 Task: Zoom out the location "Home in Telluride, Colorado, United States" two times.
Action: Mouse moved to (382, 140)
Screenshot: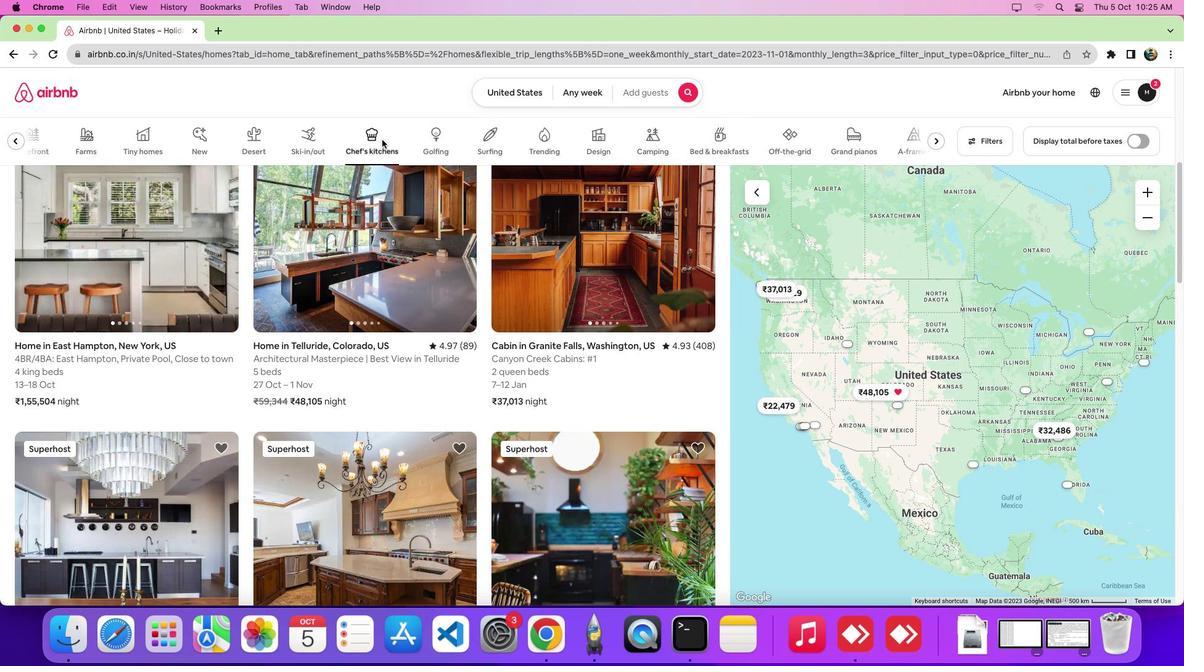 
Action: Mouse pressed left at (382, 140)
Screenshot: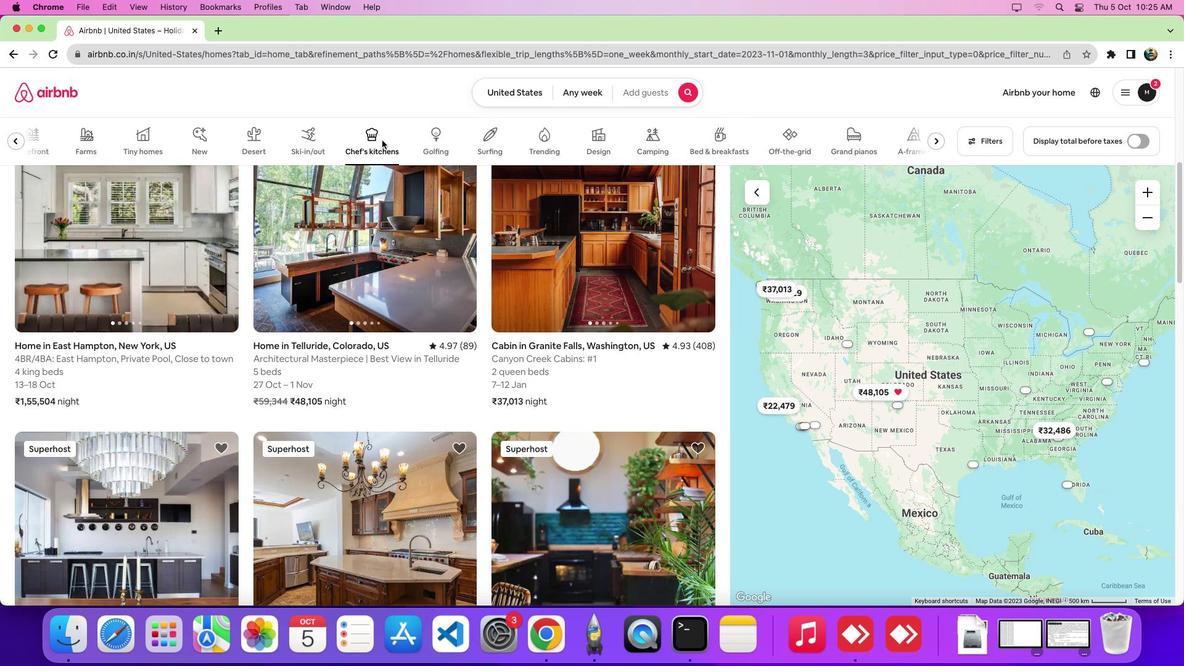 
Action: Mouse moved to (392, 264)
Screenshot: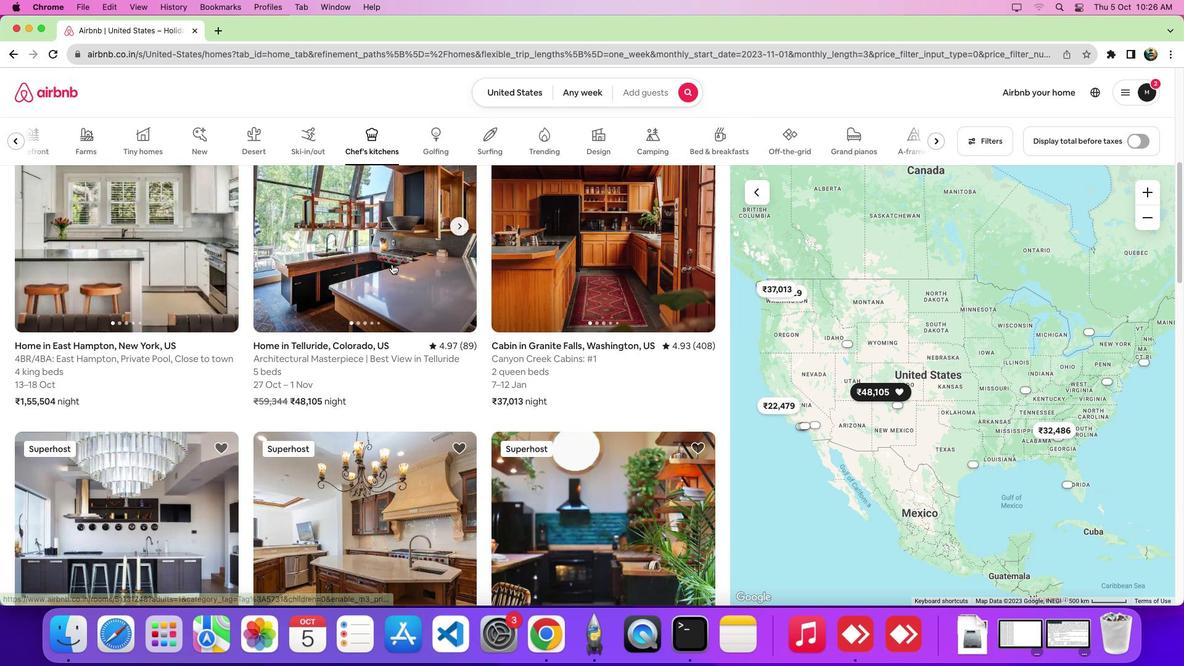 
Action: Mouse pressed left at (392, 264)
Screenshot: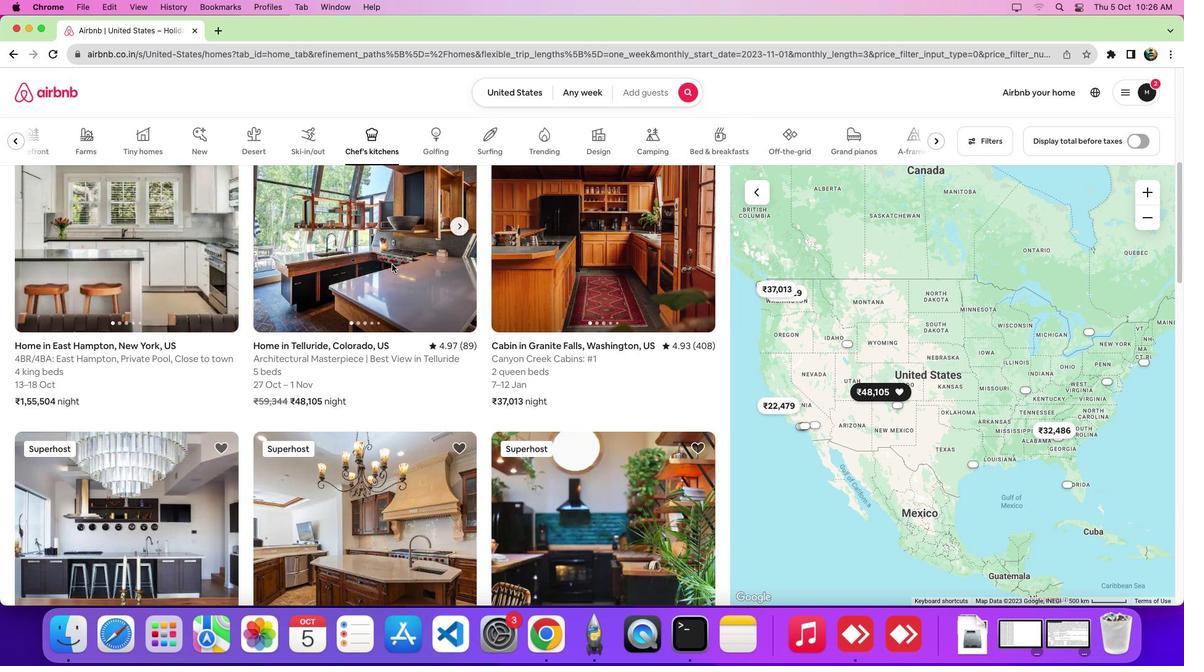 
Action: Mouse moved to (481, 269)
Screenshot: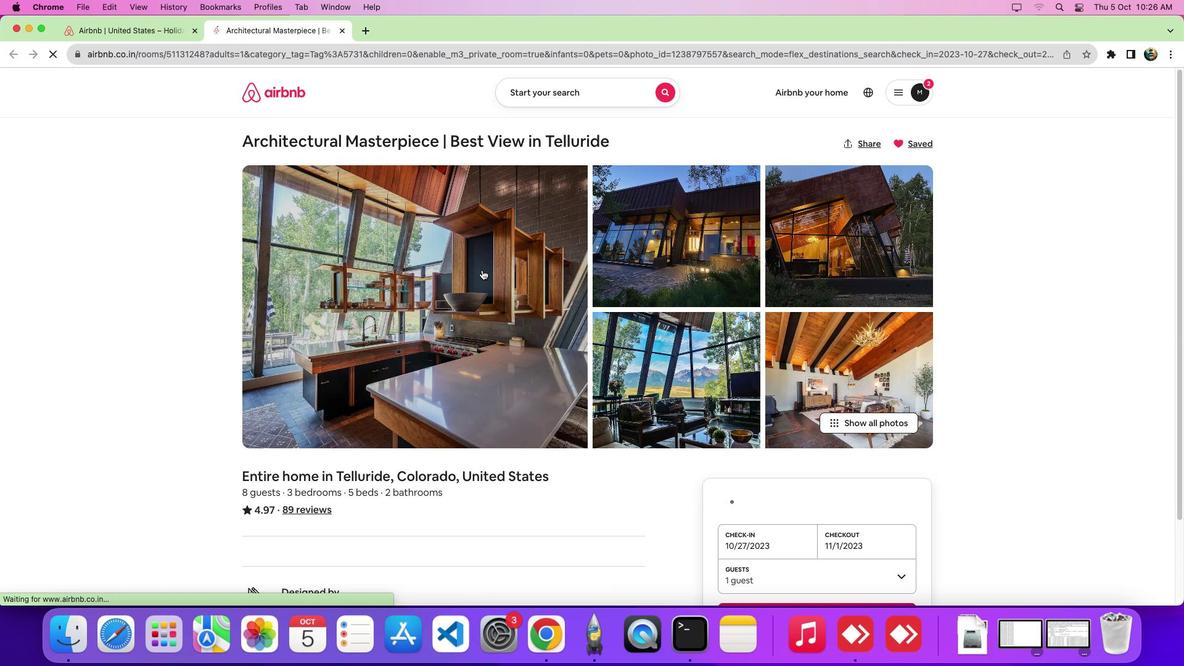 
Action: Mouse scrolled (481, 269) with delta (0, 0)
Screenshot: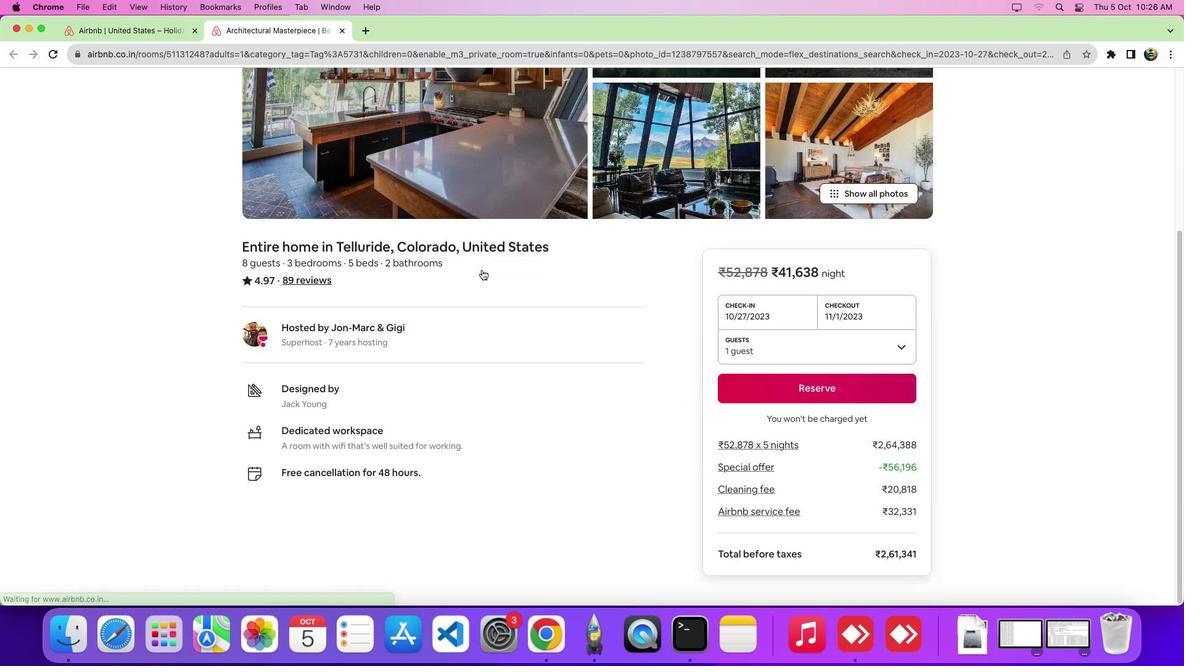 
Action: Mouse scrolled (481, 269) with delta (0, -1)
Screenshot: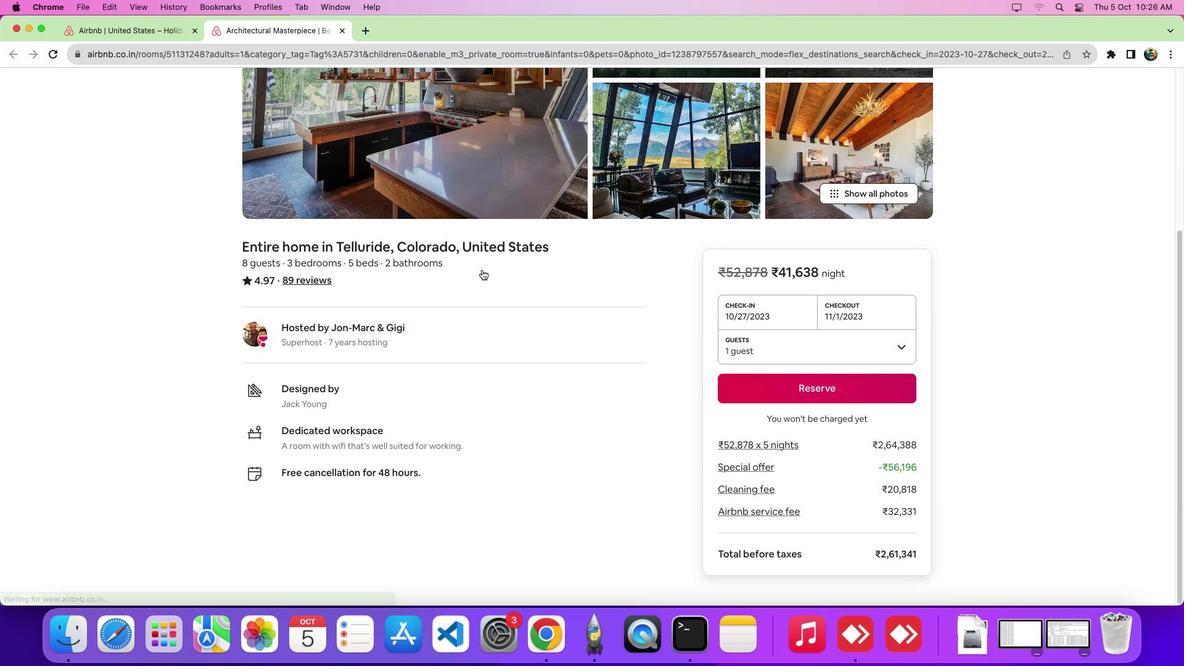 
Action: Mouse scrolled (481, 269) with delta (0, -6)
Screenshot: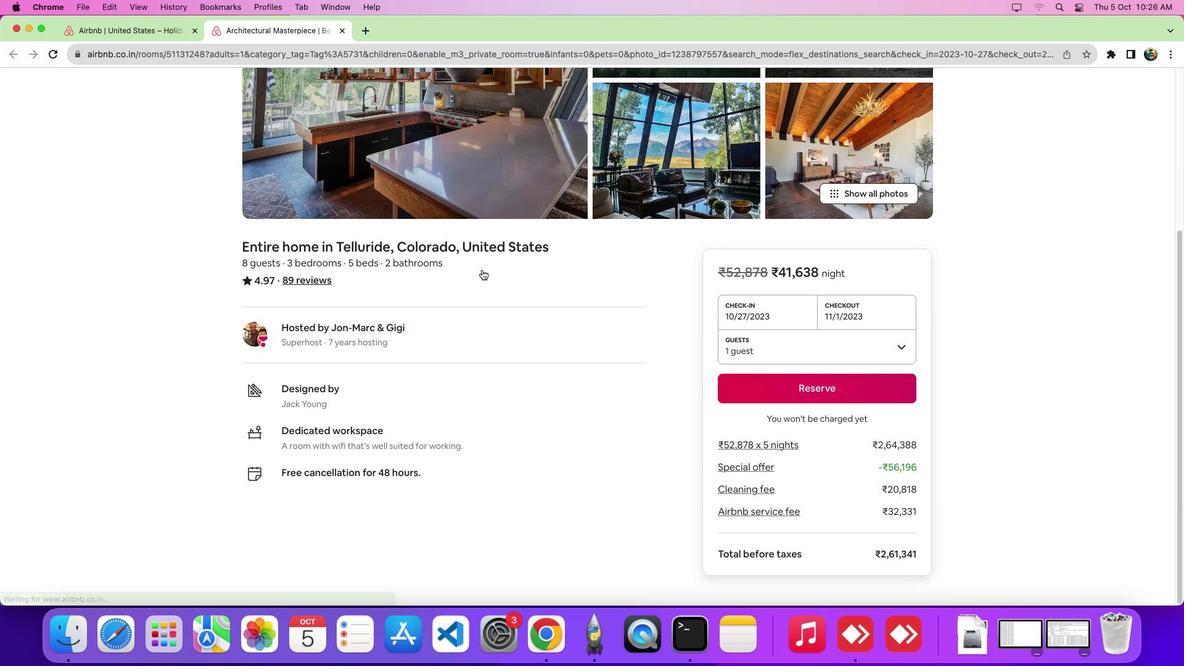 
Action: Mouse scrolled (481, 269) with delta (0, -8)
Screenshot: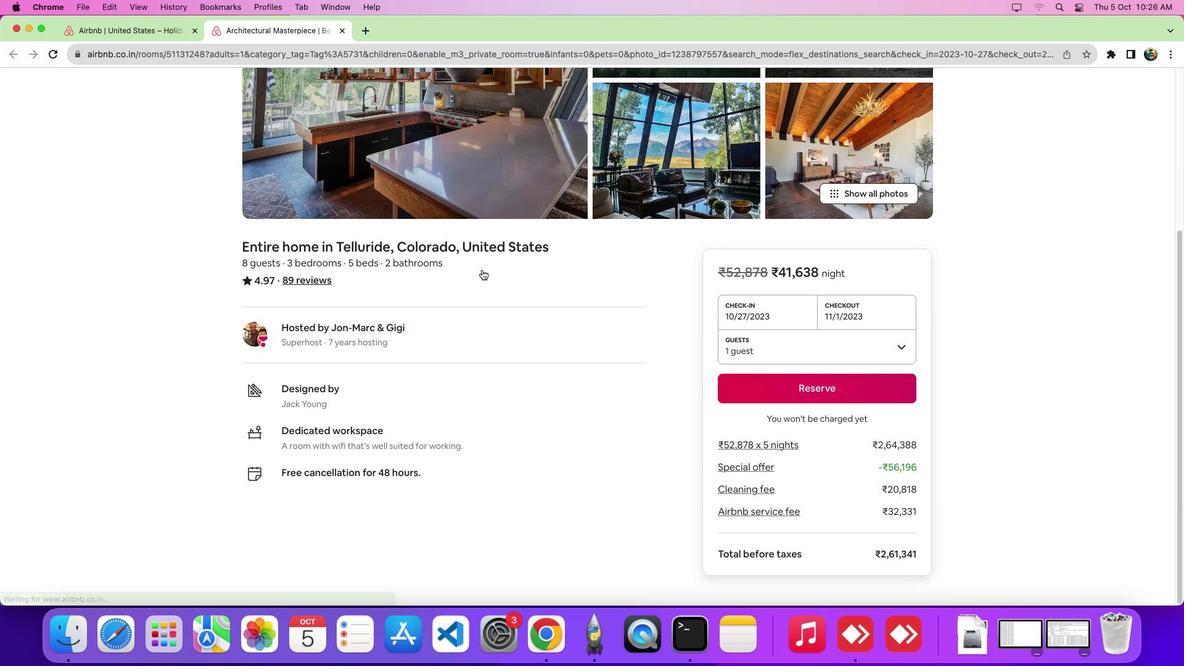 
Action: Mouse scrolled (481, 269) with delta (0, -9)
Screenshot: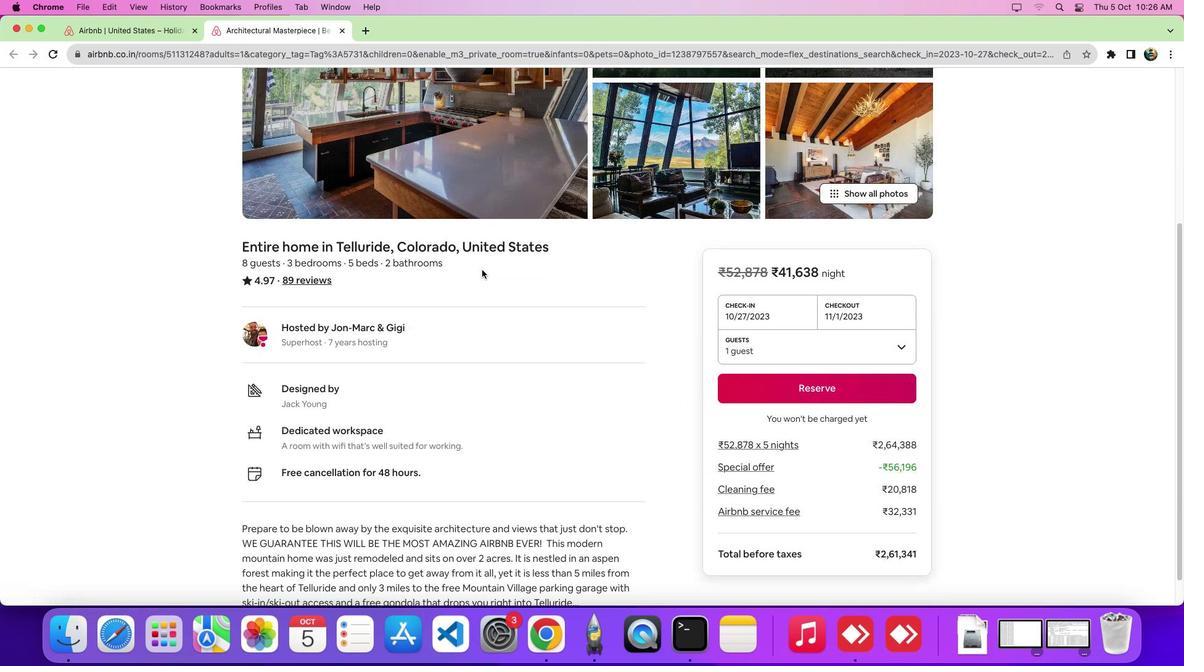 
Action: Mouse scrolled (481, 269) with delta (0, 0)
Screenshot: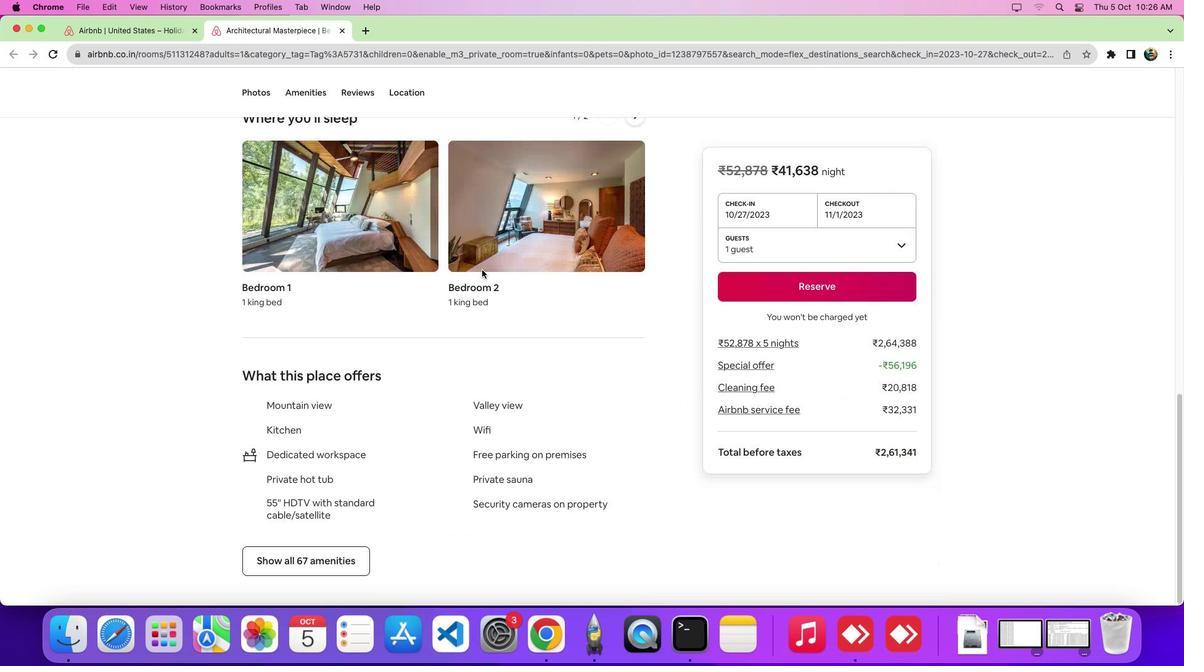 
Action: Mouse scrolled (481, 269) with delta (0, -1)
Screenshot: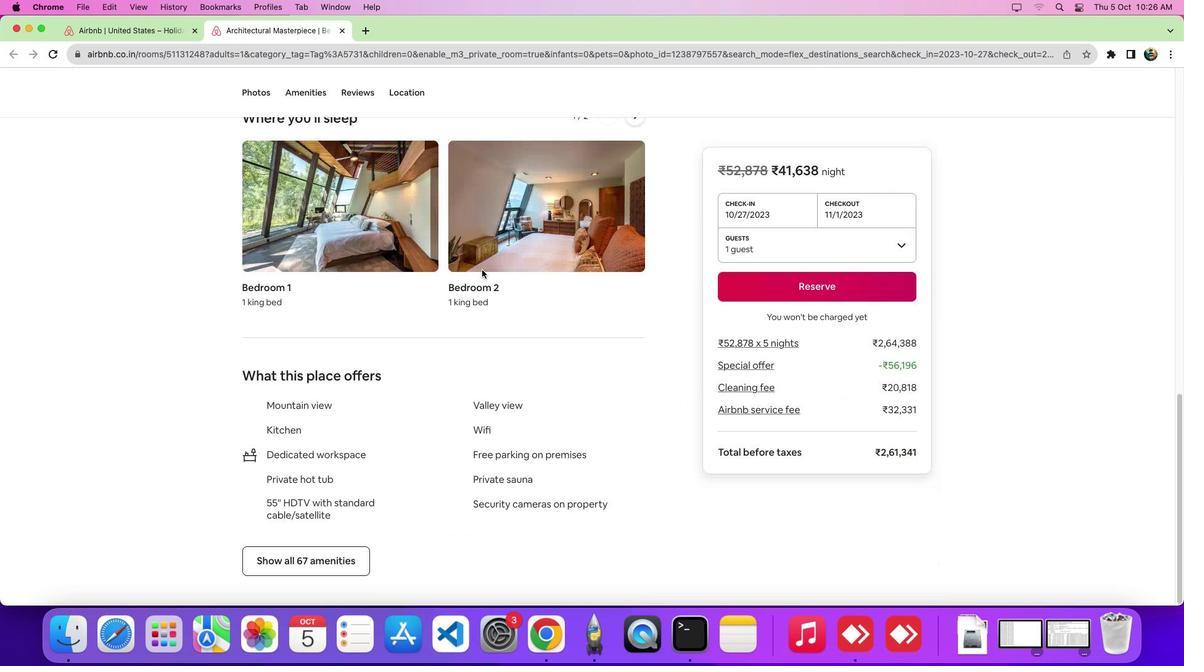 
Action: Mouse scrolled (481, 269) with delta (0, -5)
Screenshot: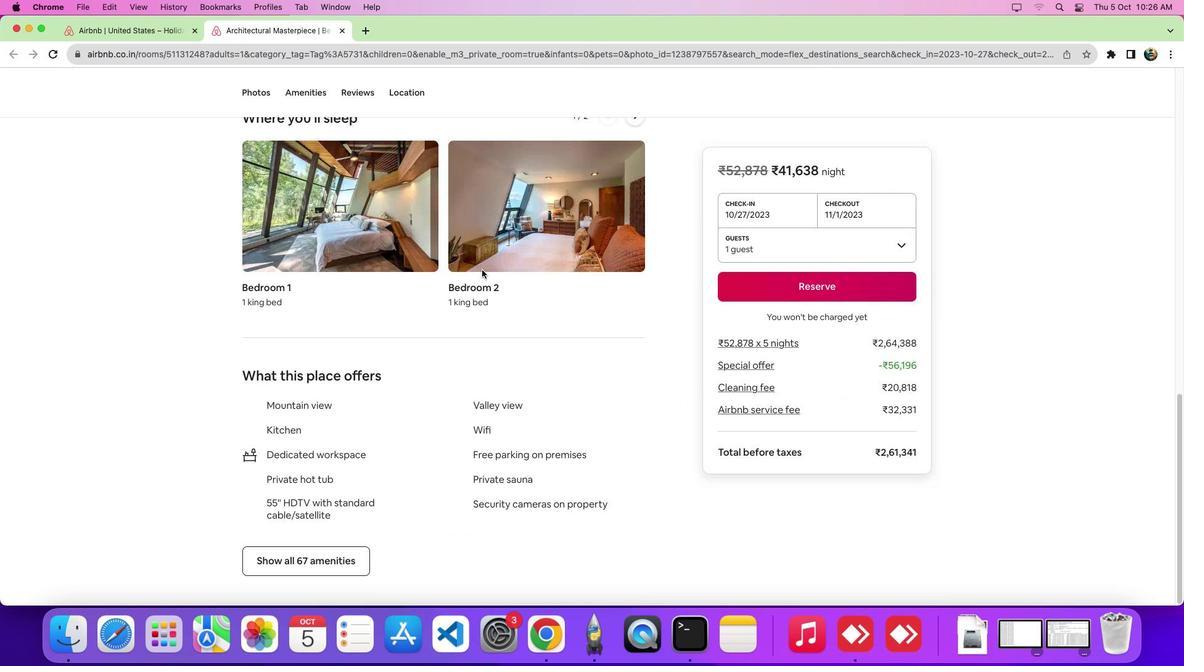 
Action: Mouse scrolled (481, 269) with delta (0, -8)
Screenshot: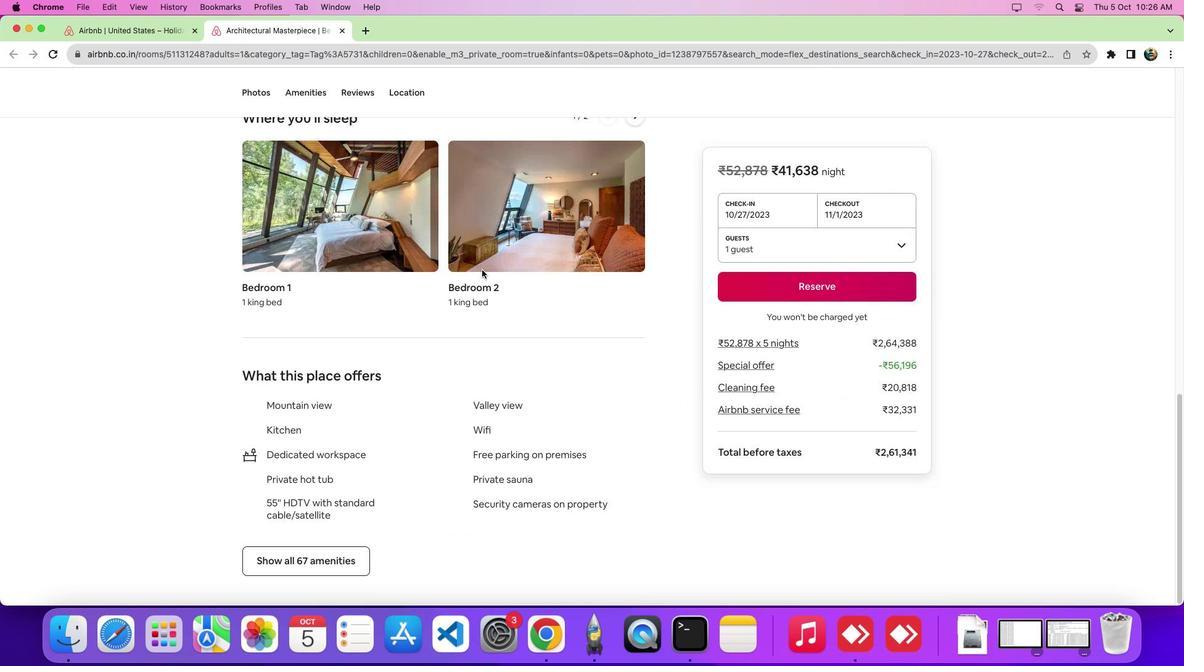 
Action: Mouse scrolled (481, 269) with delta (0, -9)
Screenshot: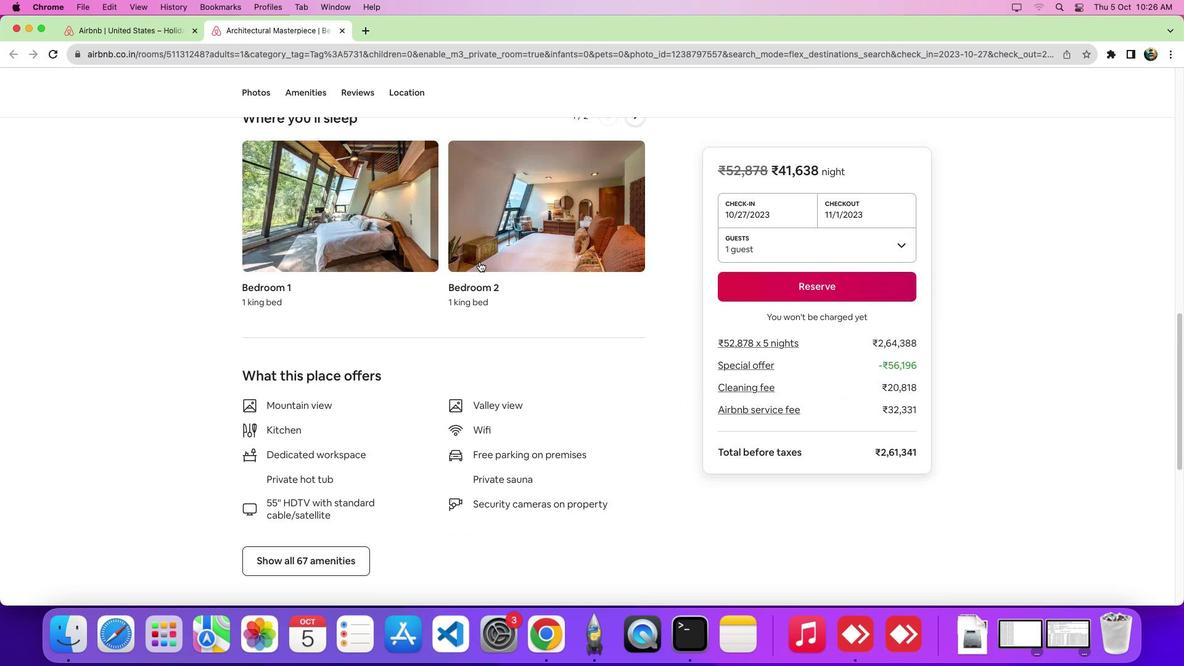 
Action: Mouse moved to (407, 95)
Screenshot: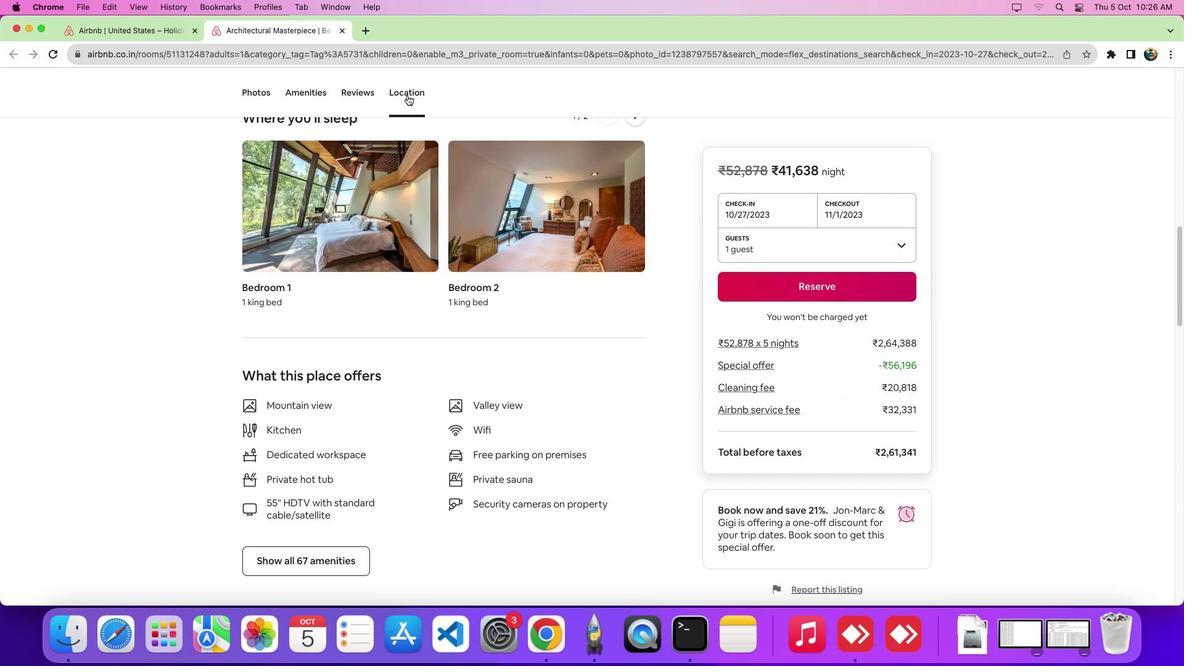 
Action: Mouse pressed left at (407, 95)
Screenshot: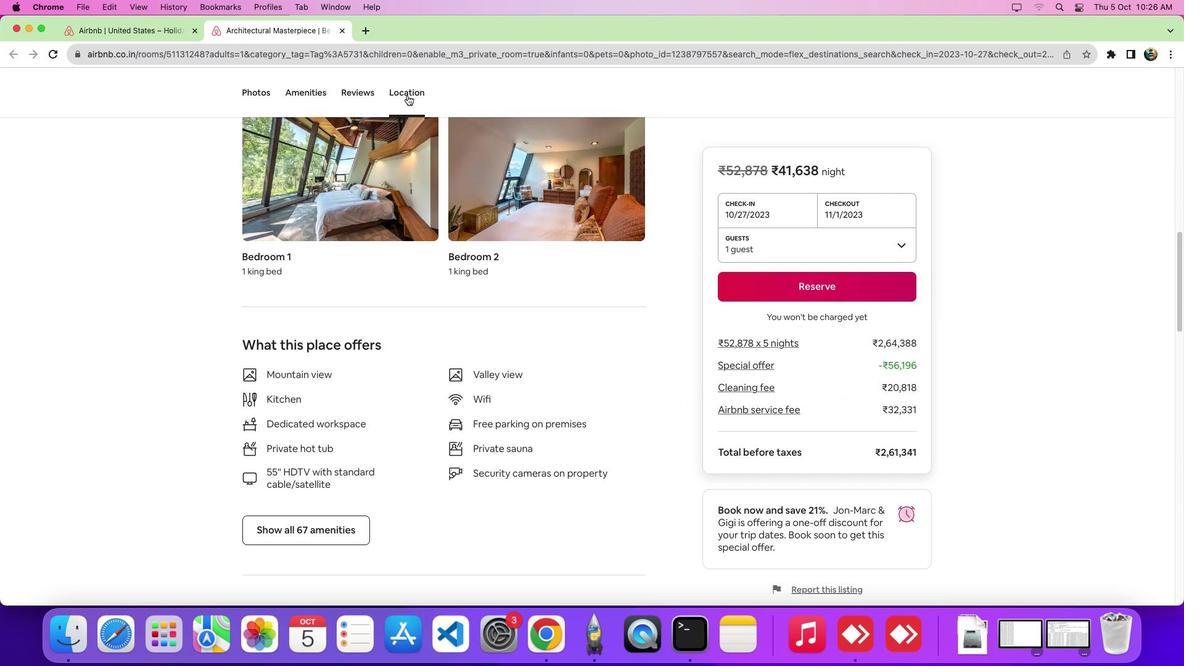 
Action: Mouse moved to (744, 365)
Screenshot: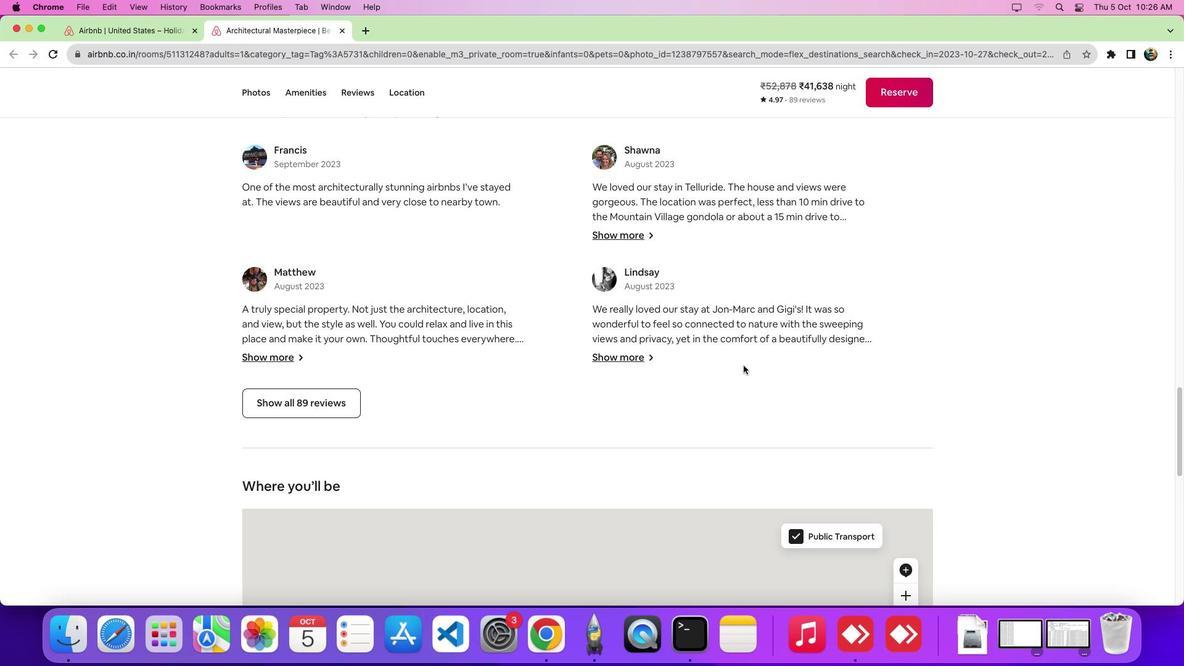 
Action: Mouse scrolled (744, 365) with delta (0, 0)
Screenshot: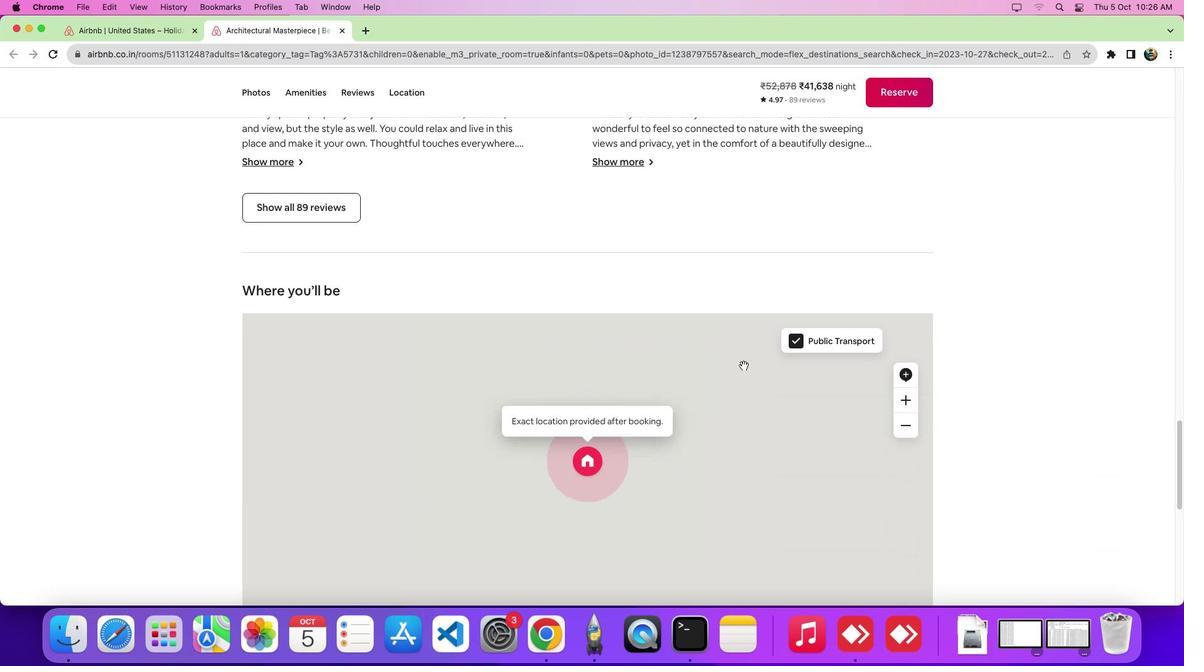 
Action: Mouse scrolled (744, 365) with delta (0, 0)
Screenshot: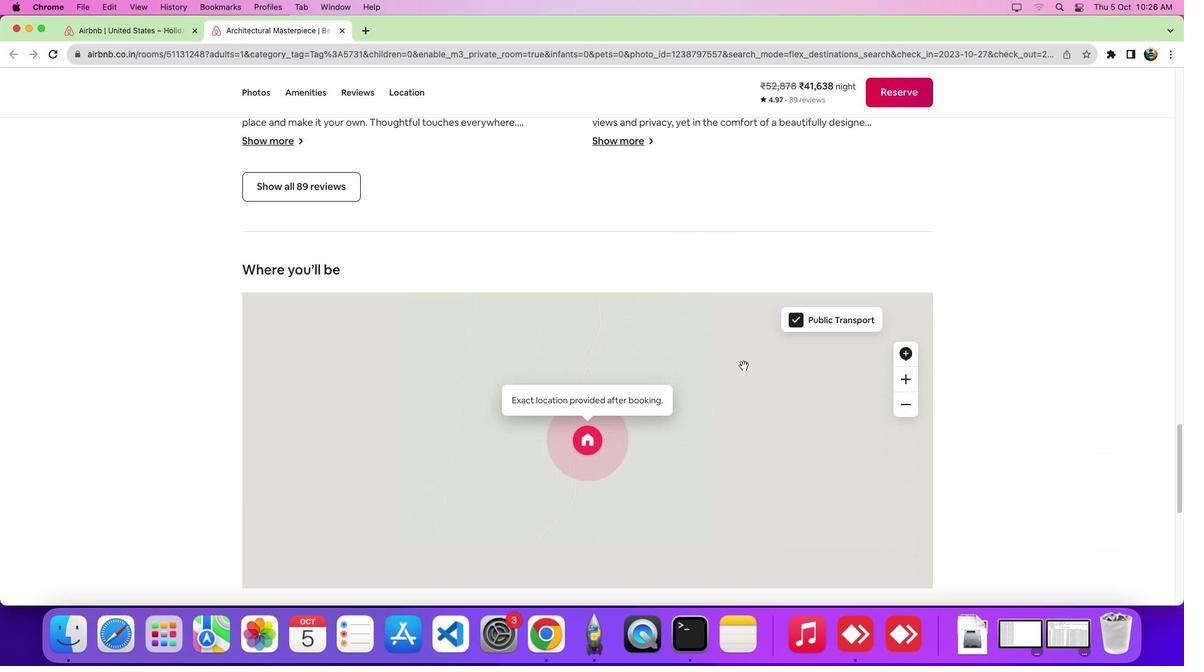 
Action: Mouse scrolled (744, 365) with delta (0, -4)
Screenshot: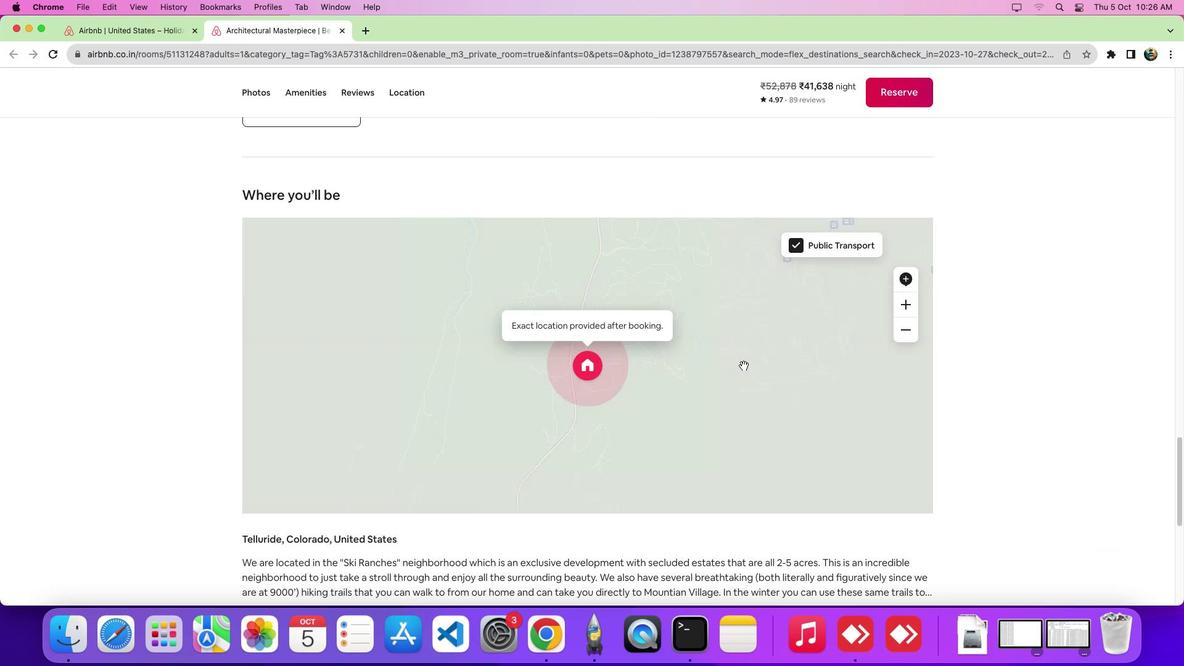 
Action: Mouse scrolled (744, 365) with delta (0, -3)
Screenshot: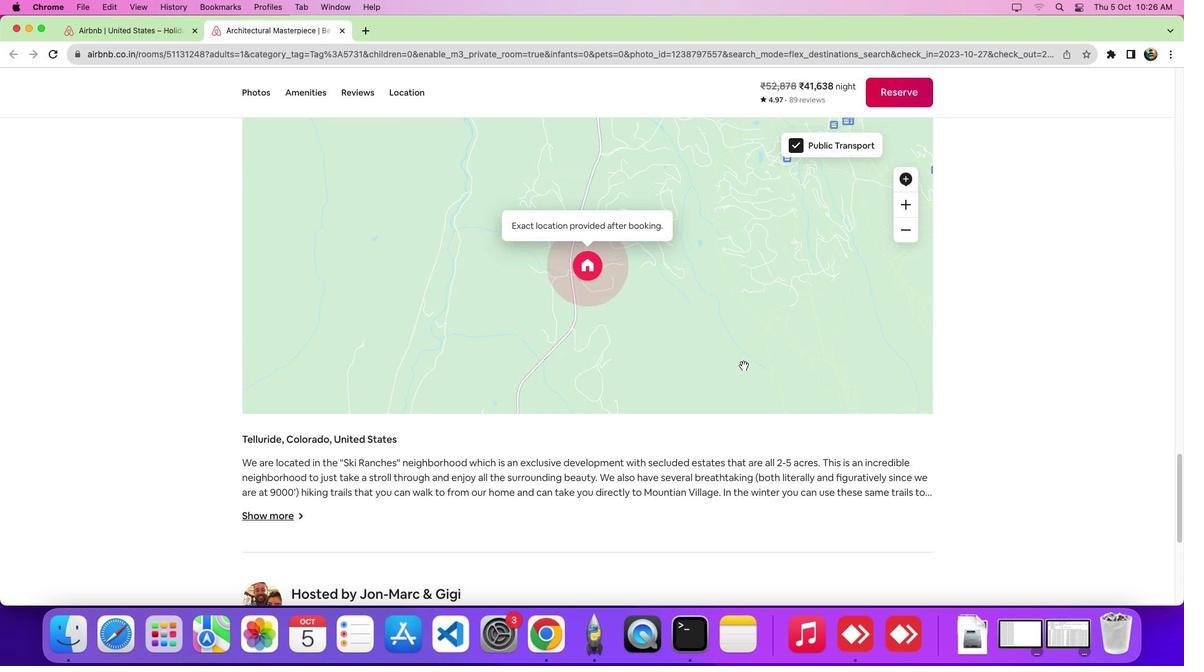 
Action: Mouse moved to (906, 233)
Screenshot: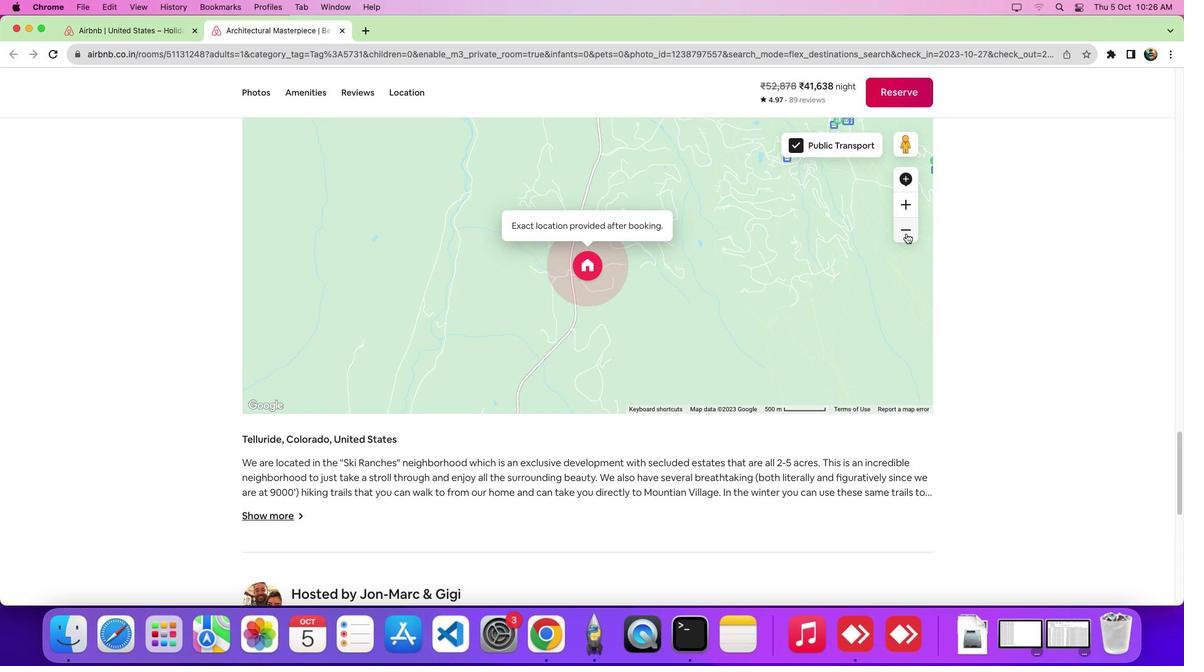 
Action: Mouse pressed left at (906, 233)
Screenshot: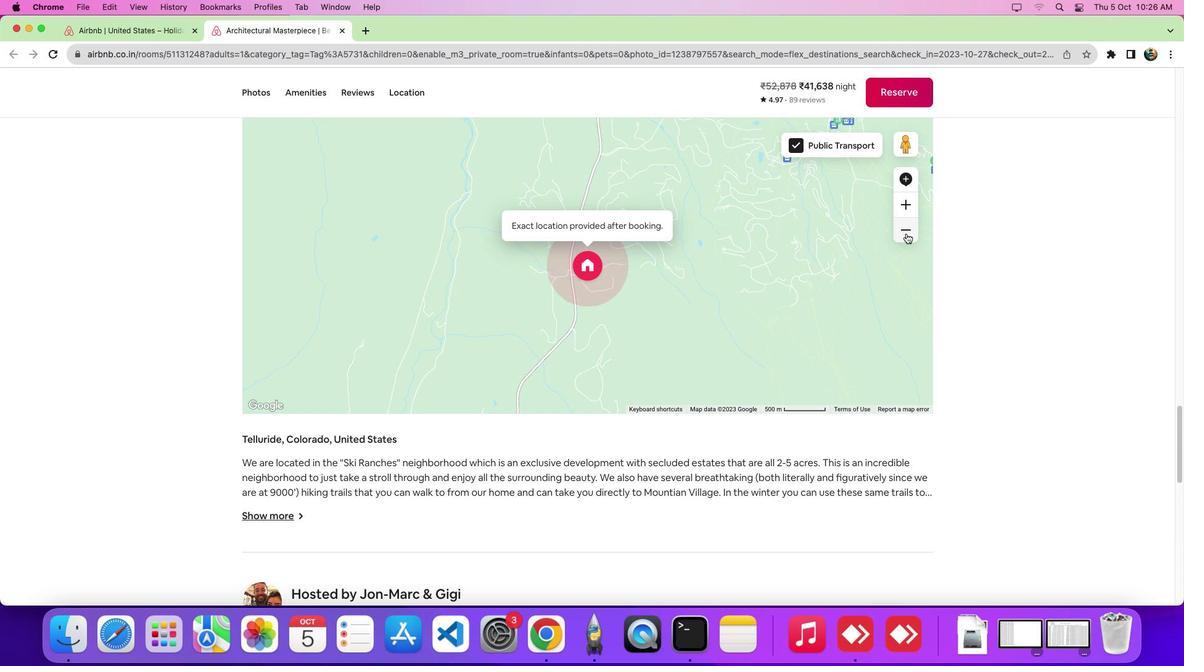 
Action: Mouse pressed left at (906, 233)
Screenshot: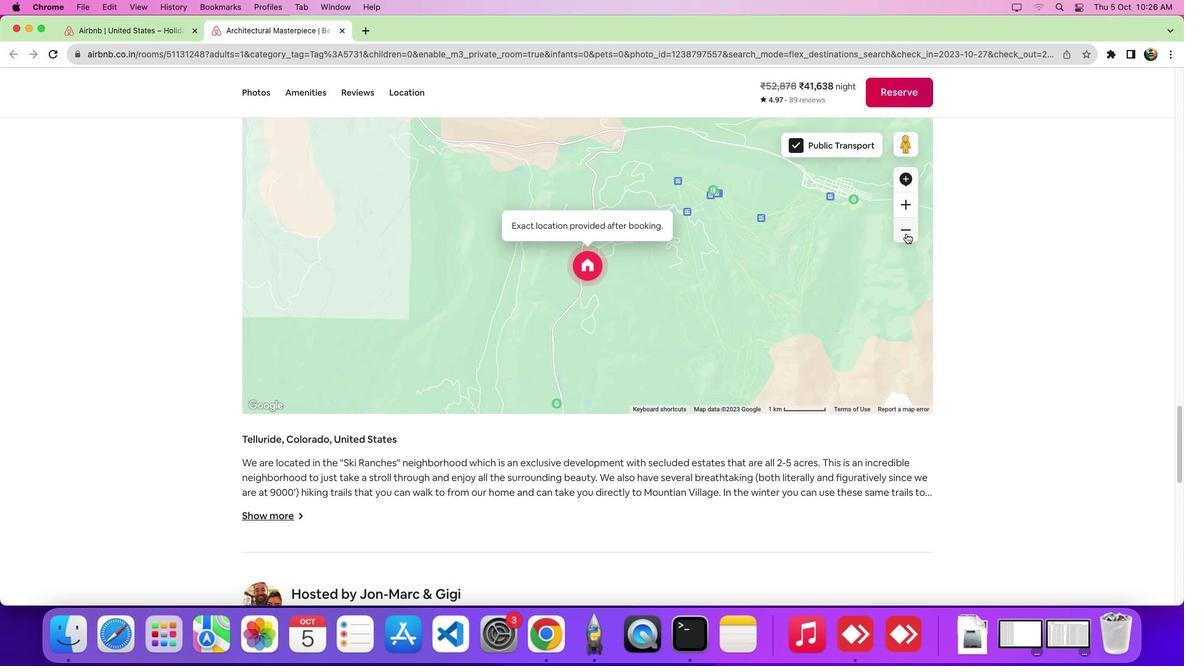 
